 Task: View the important contacts created by the user
Action: Mouse scrolled (192, 168) with delta (0, 0)
Screenshot: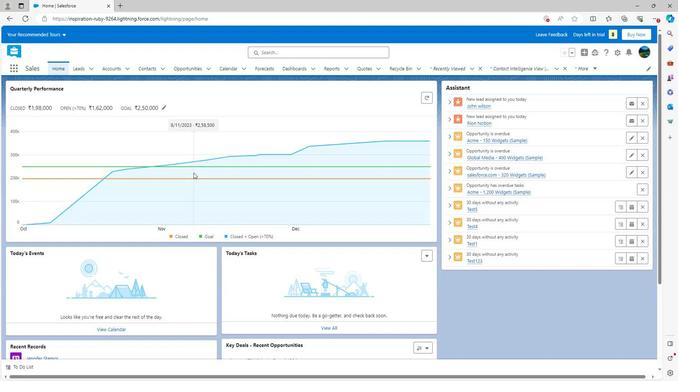 
Action: Mouse scrolled (192, 168) with delta (0, 0)
Screenshot: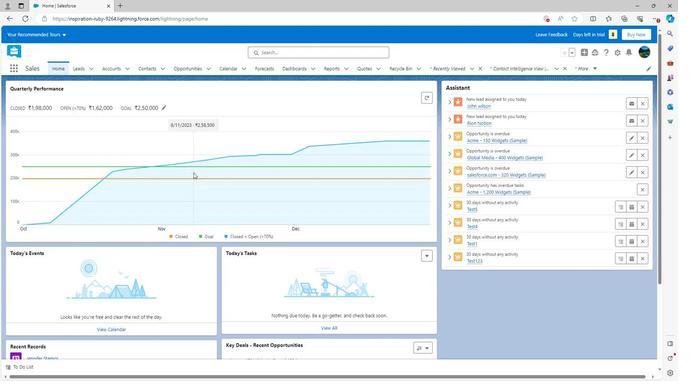 
Action: Mouse scrolled (192, 168) with delta (0, 0)
Screenshot: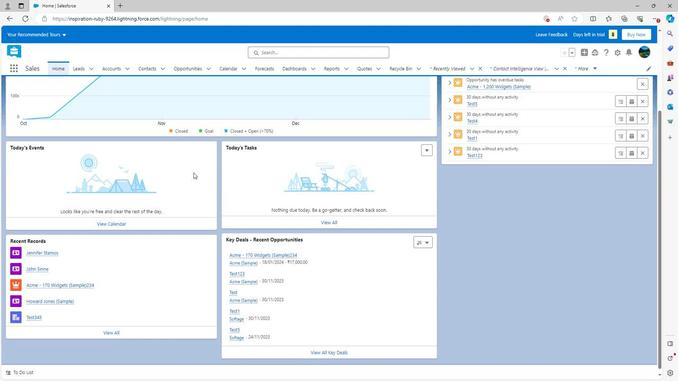 
Action: Mouse scrolled (192, 169) with delta (0, 0)
Screenshot: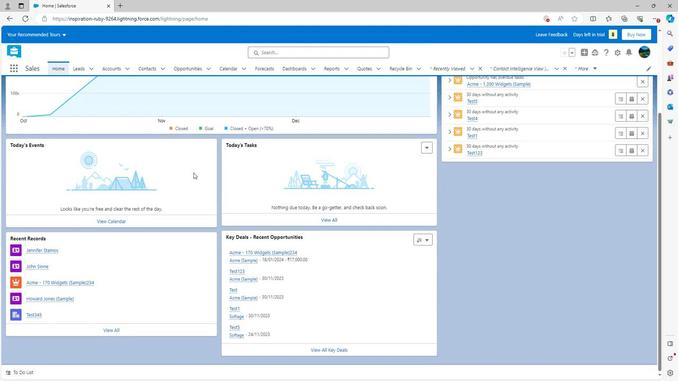 
Action: Mouse scrolled (192, 169) with delta (0, 0)
Screenshot: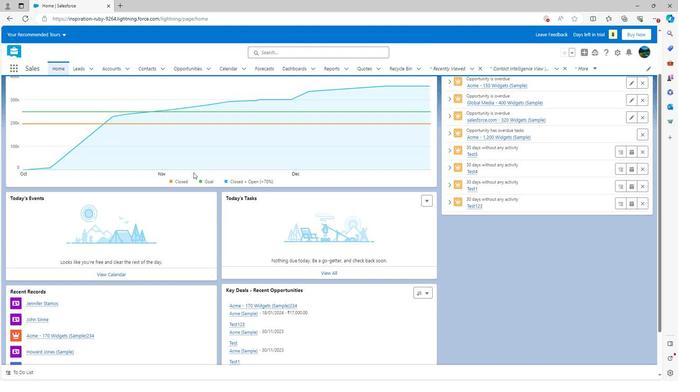 
Action: Mouse scrolled (192, 169) with delta (0, 0)
Screenshot: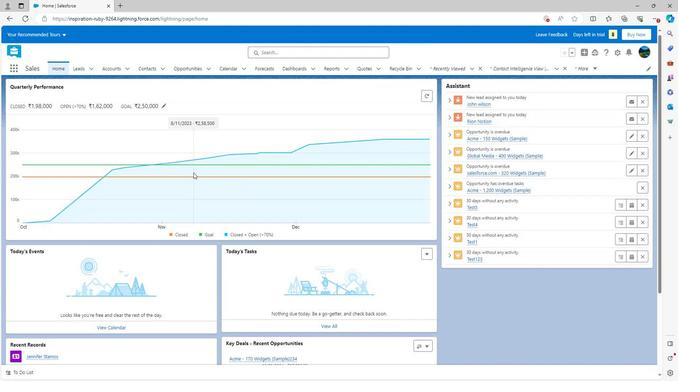 
Action: Mouse scrolled (192, 169) with delta (0, 0)
Screenshot: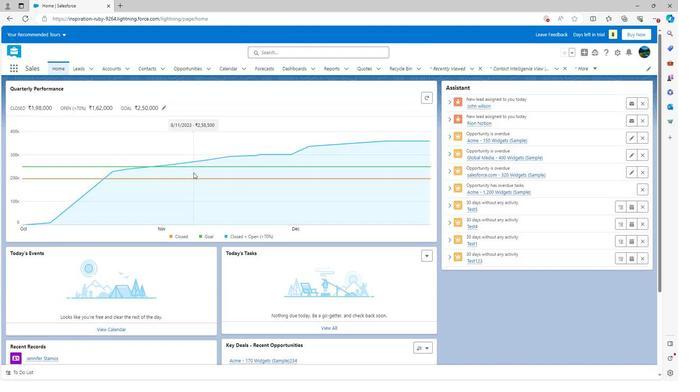 
Action: Mouse moved to (517, 68)
Screenshot: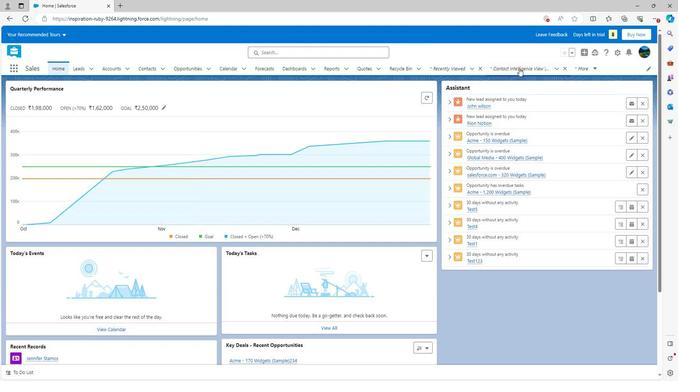 
Action: Mouse pressed left at (517, 68)
Screenshot: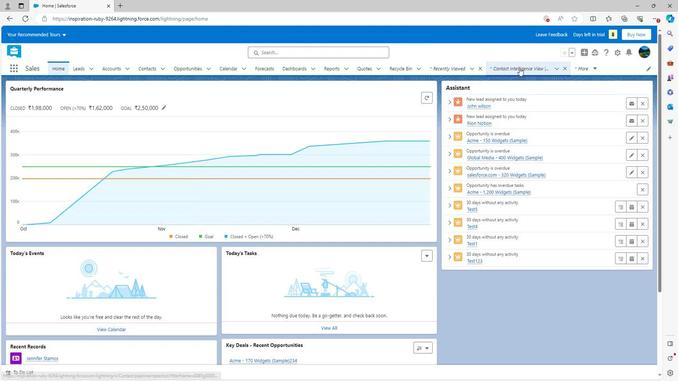 
Action: Mouse moved to (623, 109)
Screenshot: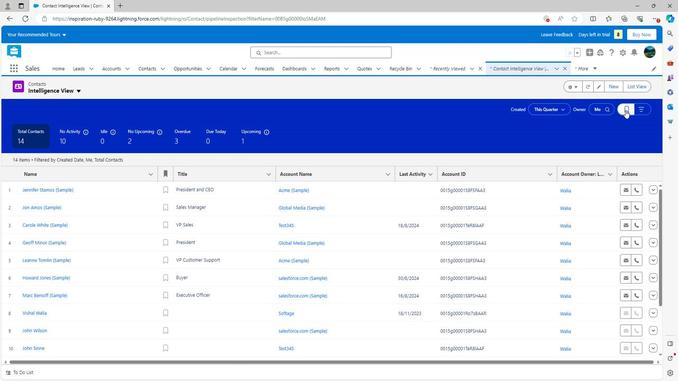 
Action: Mouse pressed left at (623, 109)
Screenshot: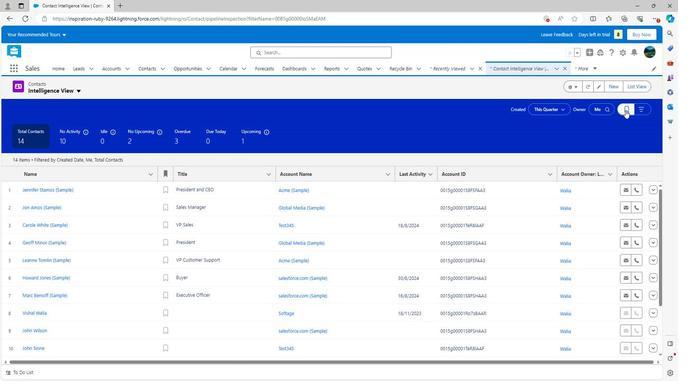 
Action: Mouse moved to (515, 207)
Screenshot: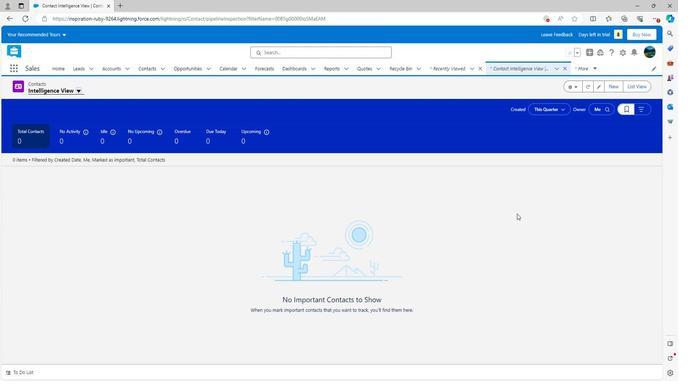 
